 Task: Look for products in the category "Permesan" from Organic only.
Action: Mouse moved to (624, 228)
Screenshot: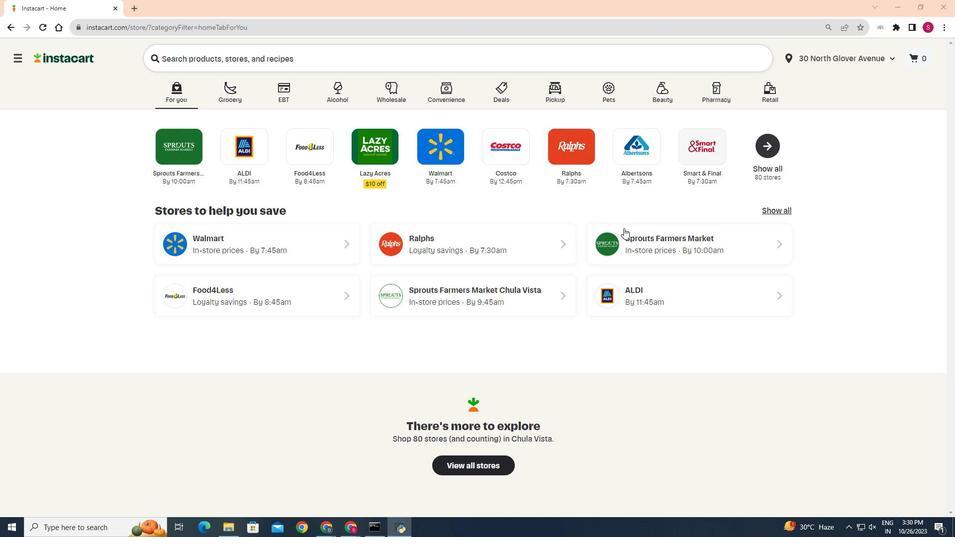 
Action: Mouse pressed left at (624, 228)
Screenshot: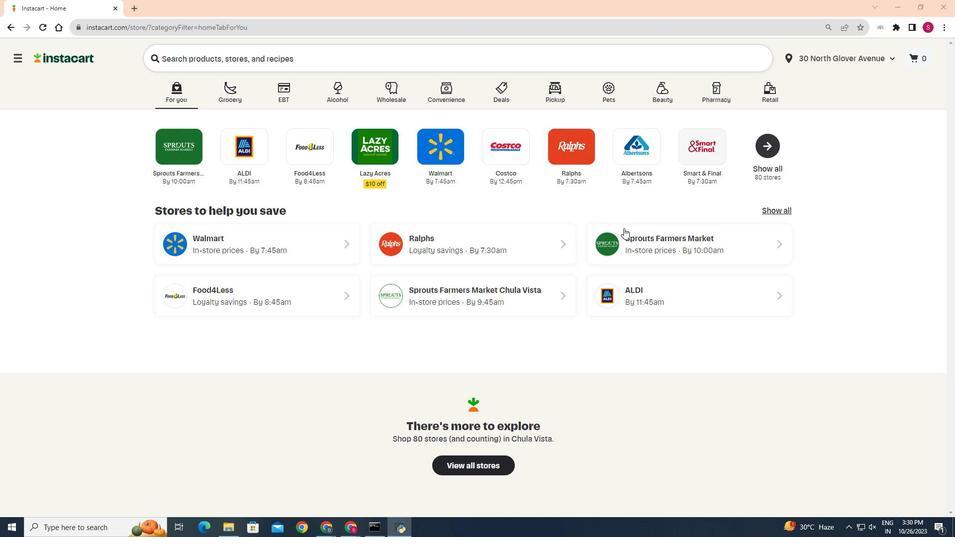 
Action: Mouse moved to (22, 419)
Screenshot: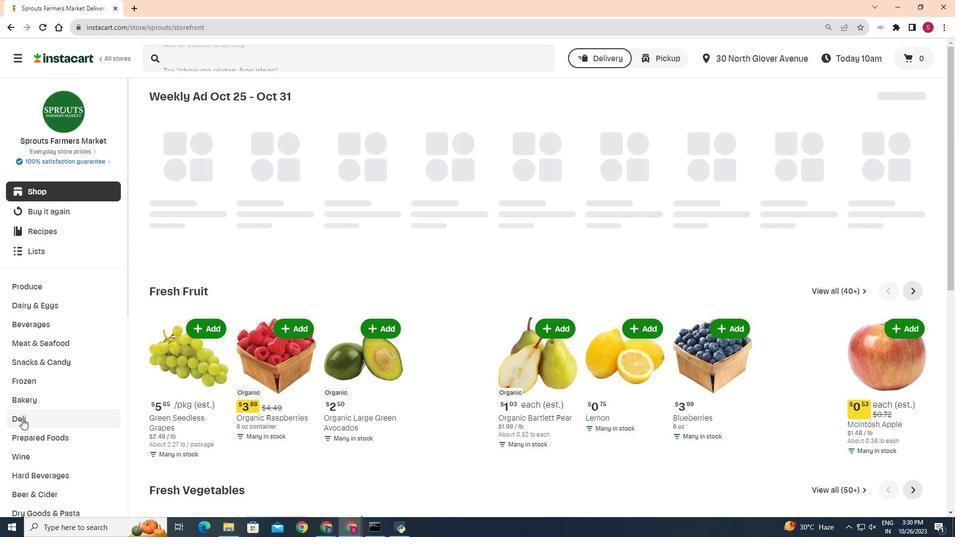 
Action: Mouse pressed left at (22, 419)
Screenshot: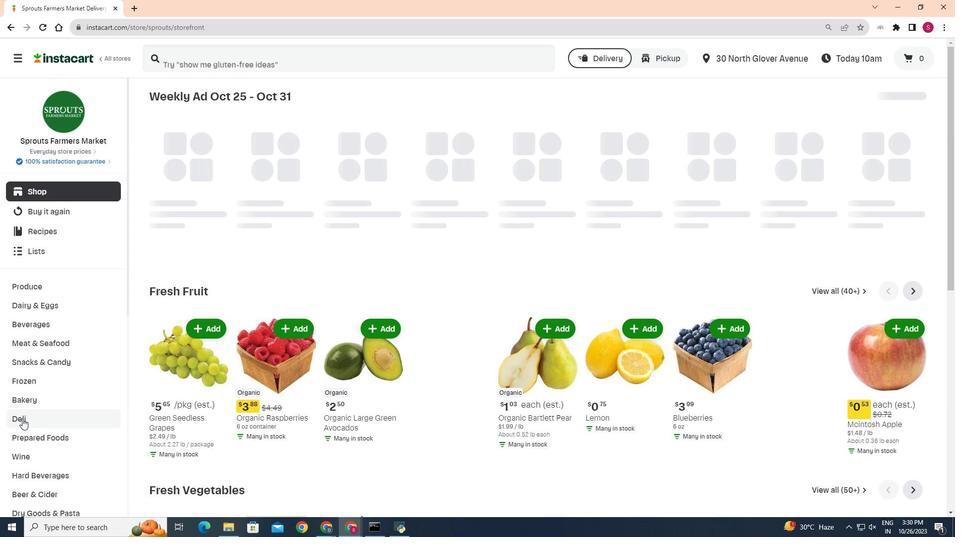 
Action: Mouse moved to (257, 123)
Screenshot: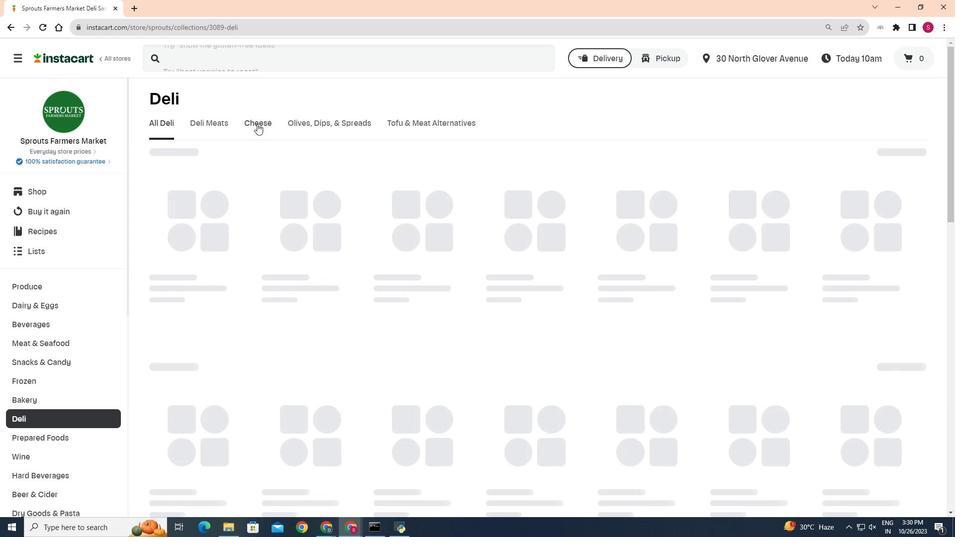 
Action: Mouse pressed left at (257, 123)
Screenshot: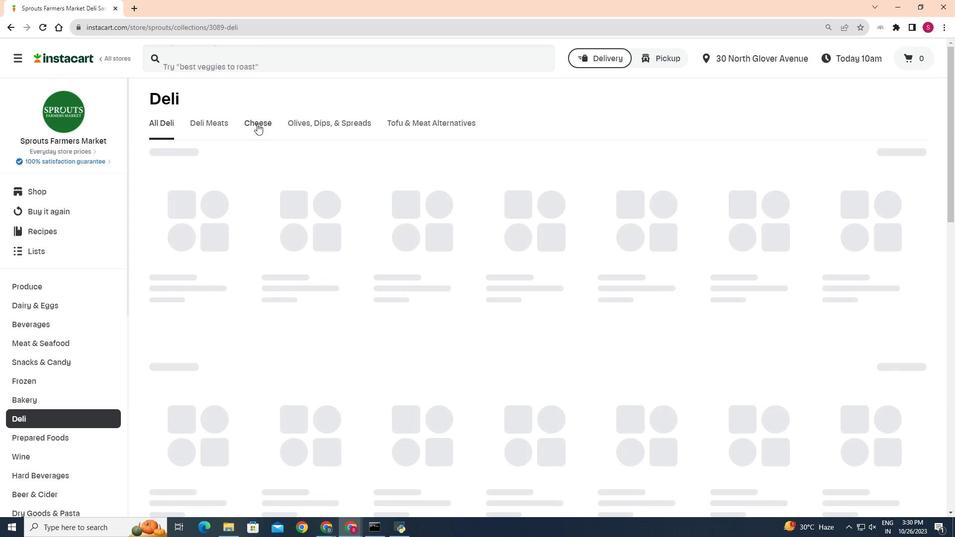 
Action: Mouse moved to (480, 157)
Screenshot: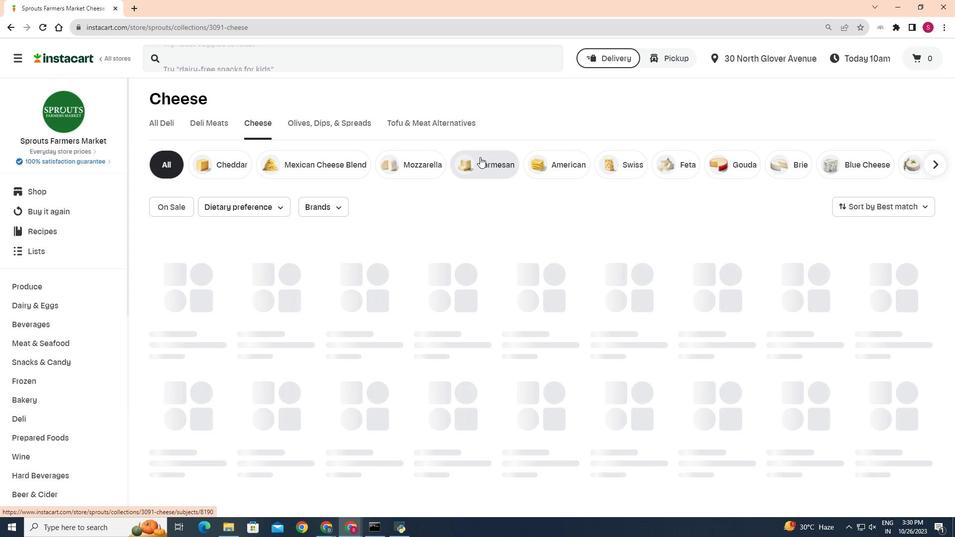 
Action: Mouse pressed left at (480, 157)
Screenshot: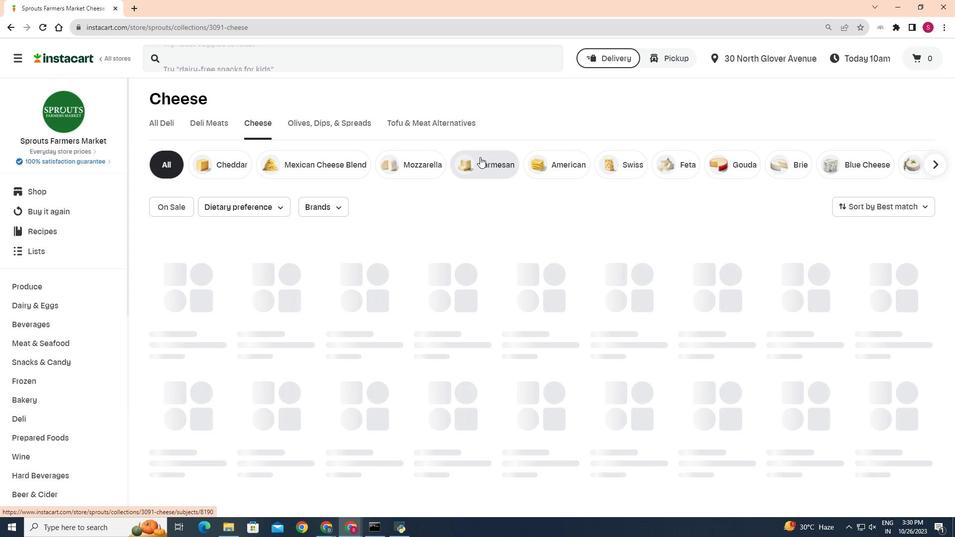 
Action: Mouse moved to (229, 205)
Screenshot: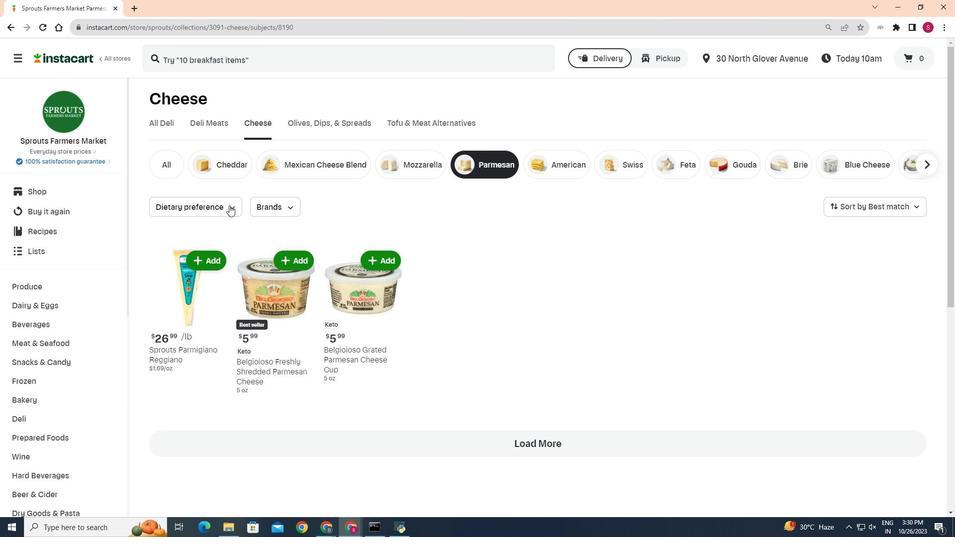 
Action: Mouse pressed left at (229, 205)
Screenshot: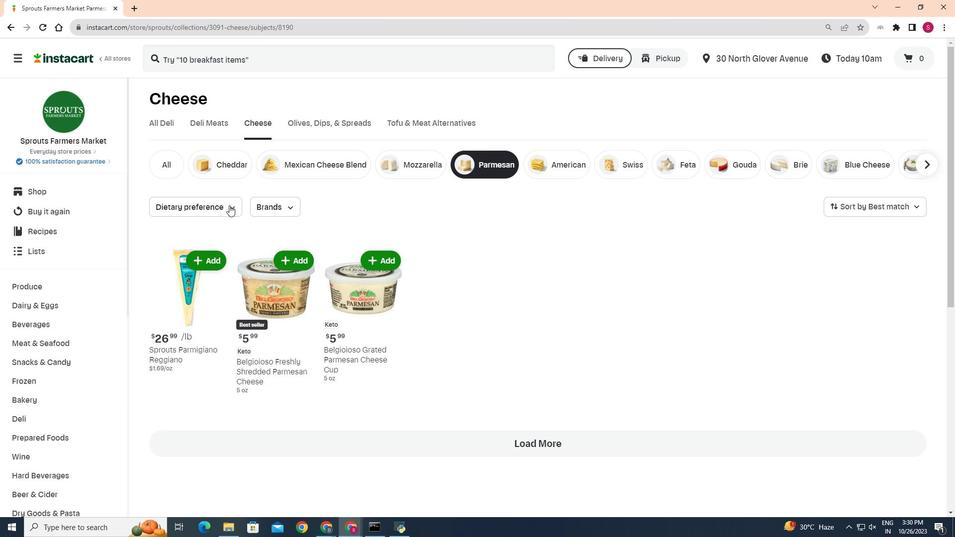 
Action: Mouse moved to (167, 237)
Screenshot: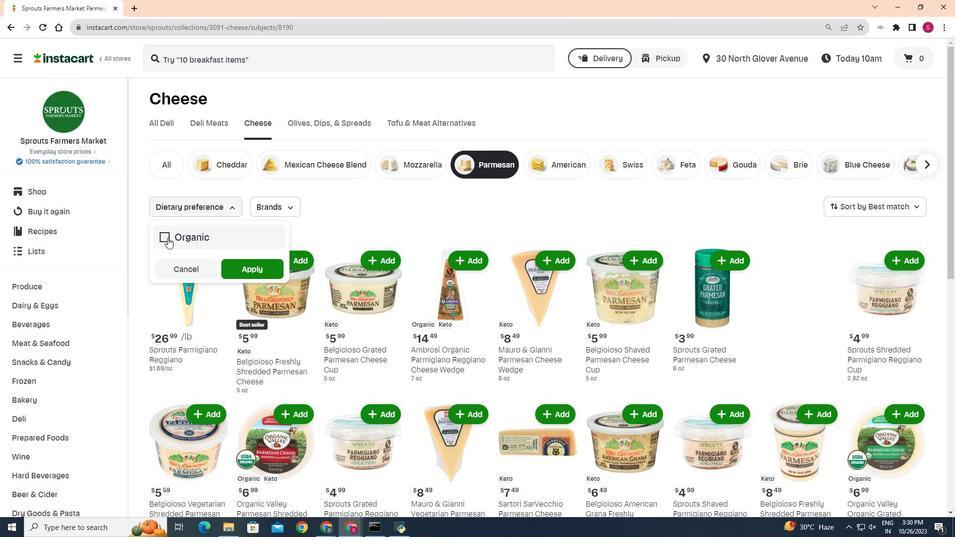 
Action: Mouse pressed left at (167, 237)
Screenshot: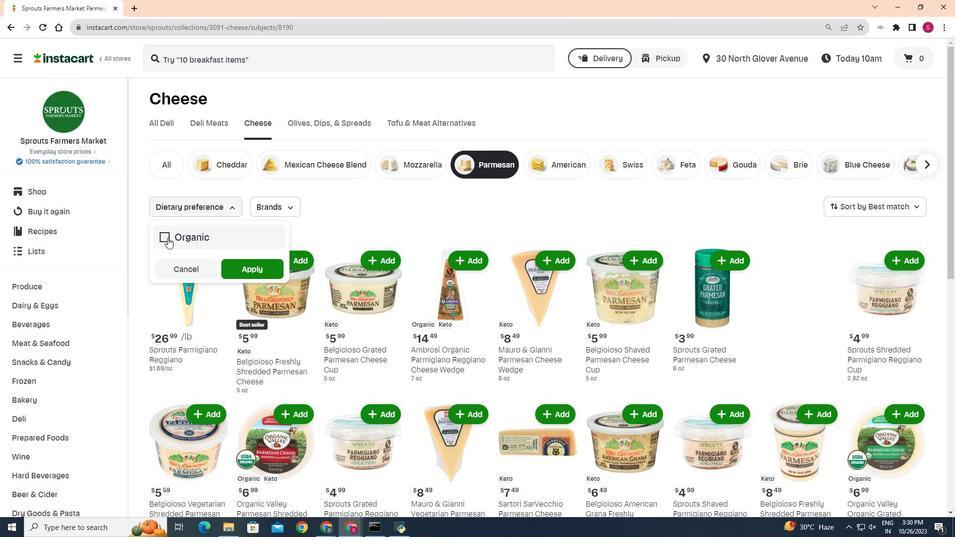 
Action: Mouse moved to (238, 270)
Screenshot: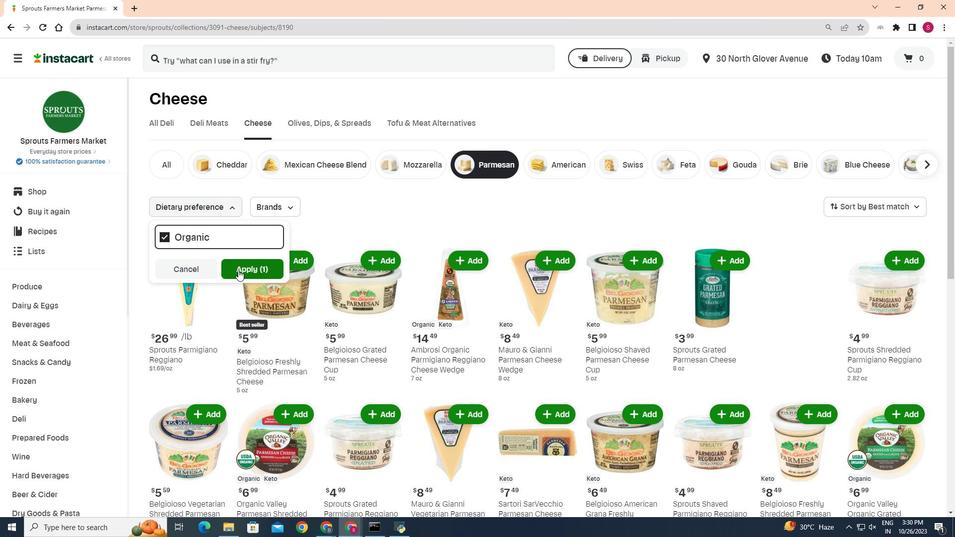 
Action: Mouse pressed left at (238, 270)
Screenshot: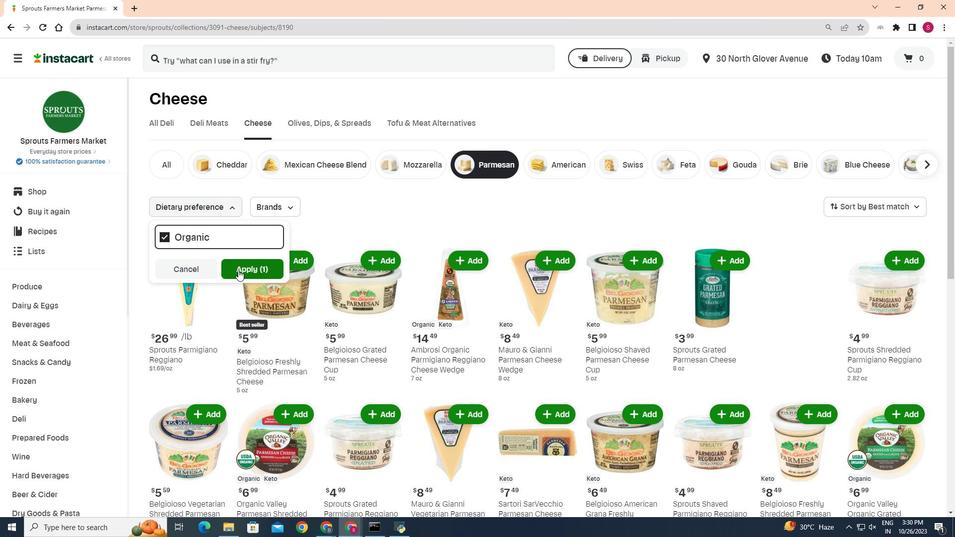 
Action: Mouse moved to (336, 231)
Screenshot: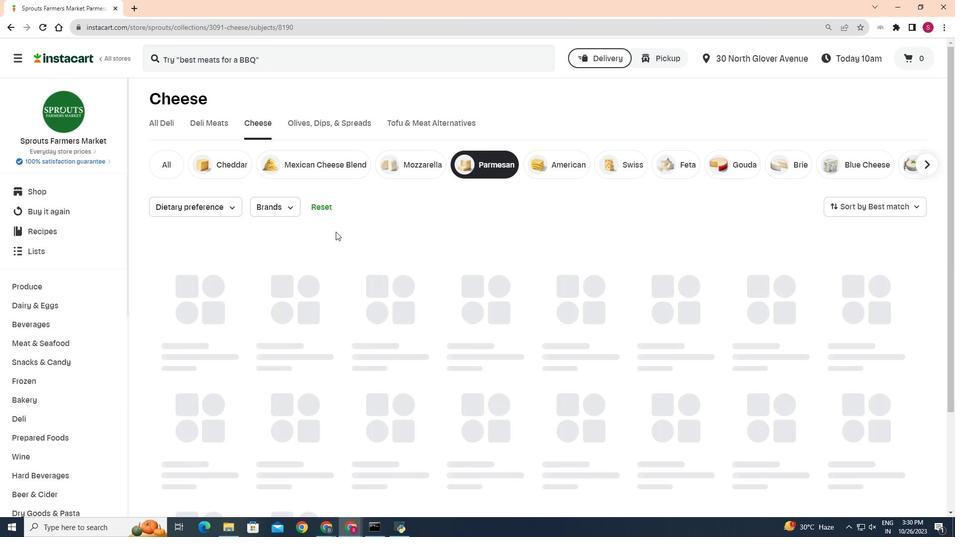 
Action: Mouse scrolled (336, 231) with delta (0, 0)
Screenshot: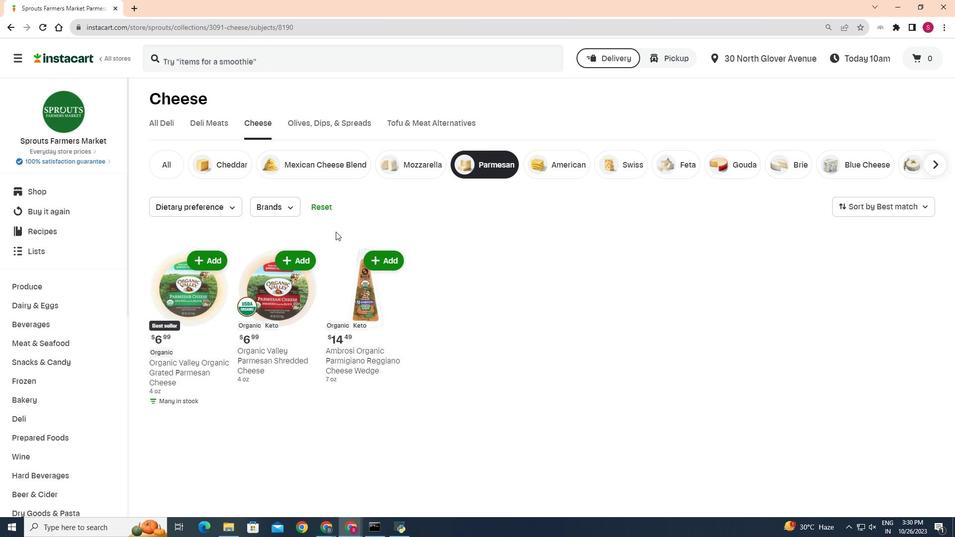 
Action: Mouse scrolled (336, 231) with delta (0, 0)
Screenshot: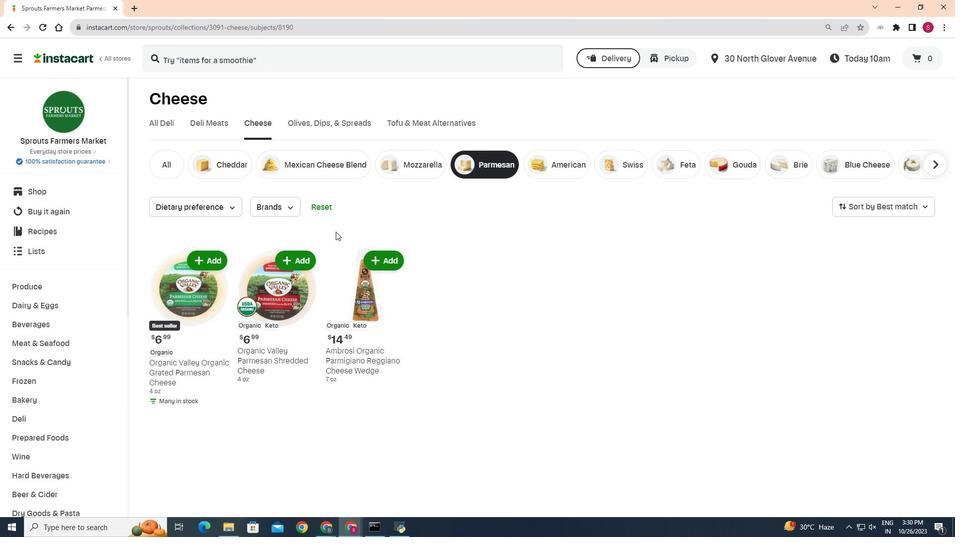 
Action: Mouse scrolled (336, 231) with delta (0, 0)
Screenshot: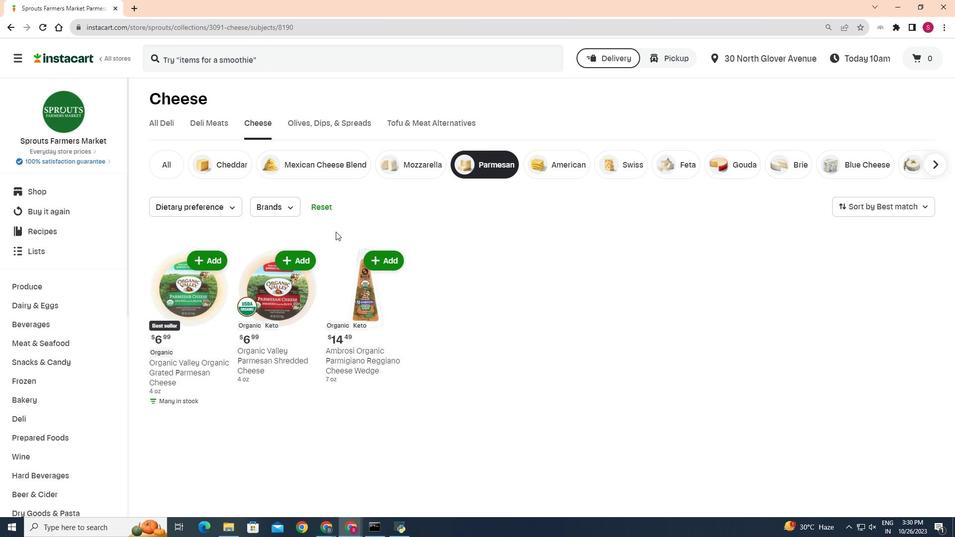 
